 Task: Use Door Air Lock Closing Effect in this video Movie B.mp4
Action: Mouse moved to (351, 146)
Screenshot: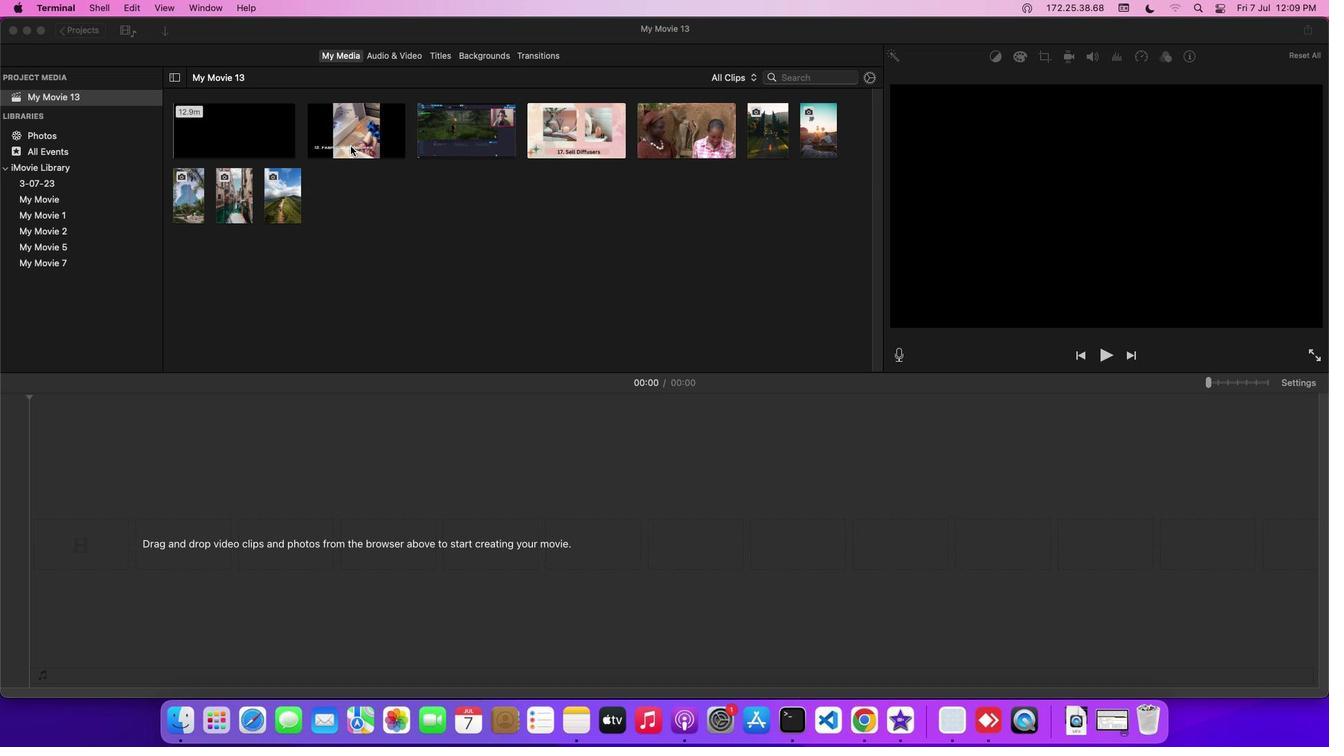 
Action: Mouse pressed left at (351, 146)
Screenshot: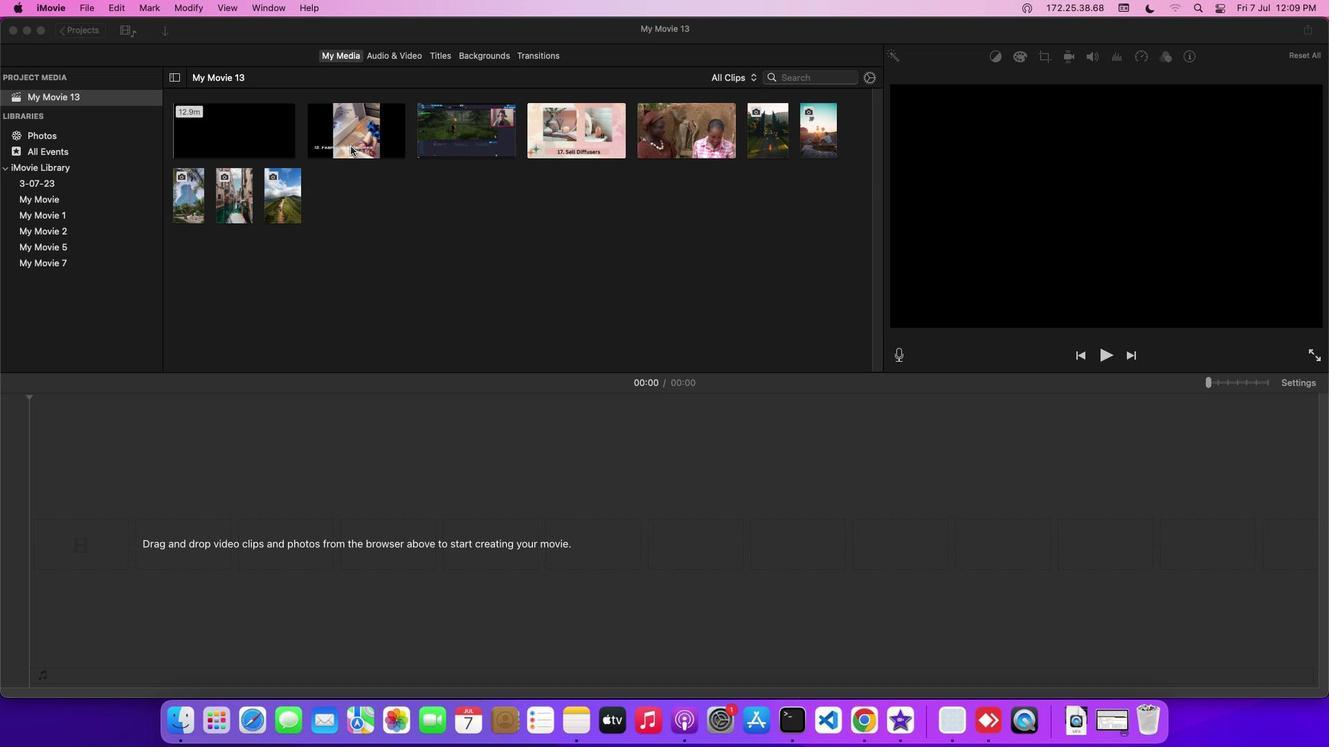 
Action: Mouse pressed left at (351, 146)
Screenshot: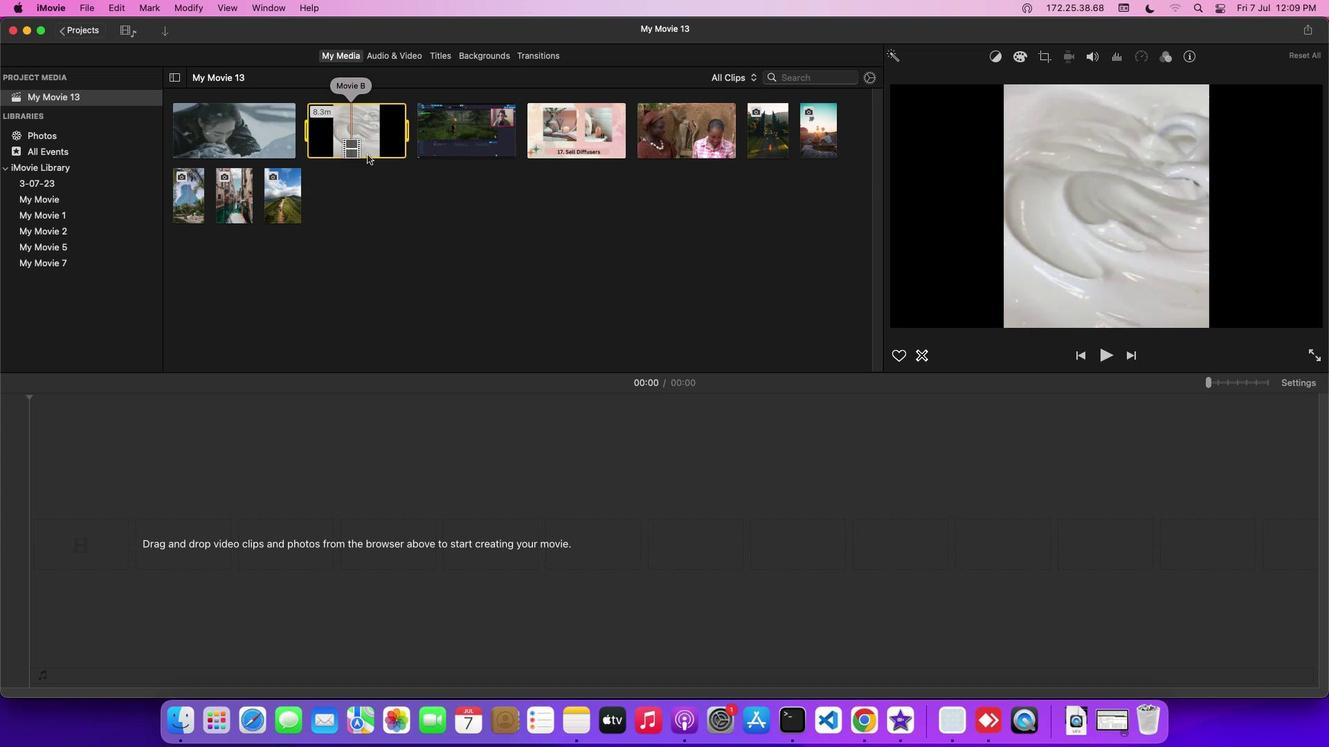 
Action: Mouse moved to (387, 55)
Screenshot: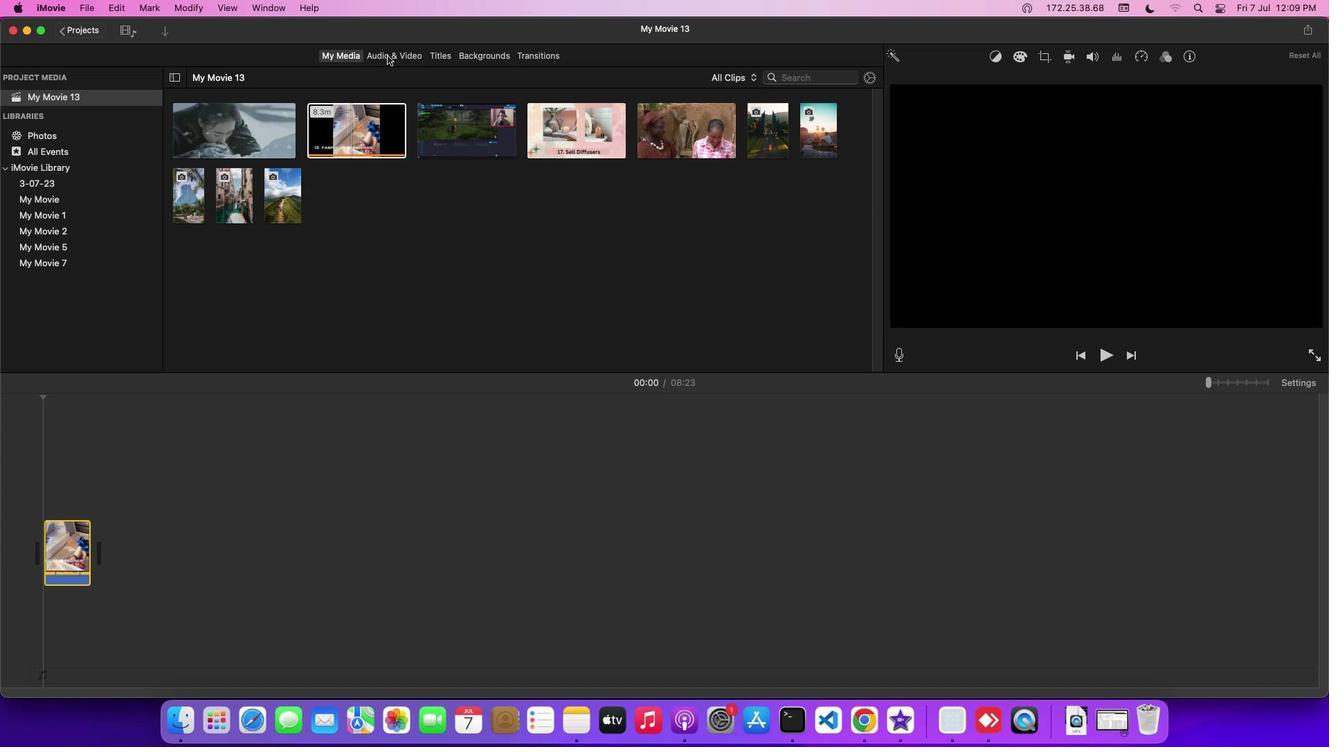 
Action: Mouse pressed left at (387, 55)
Screenshot: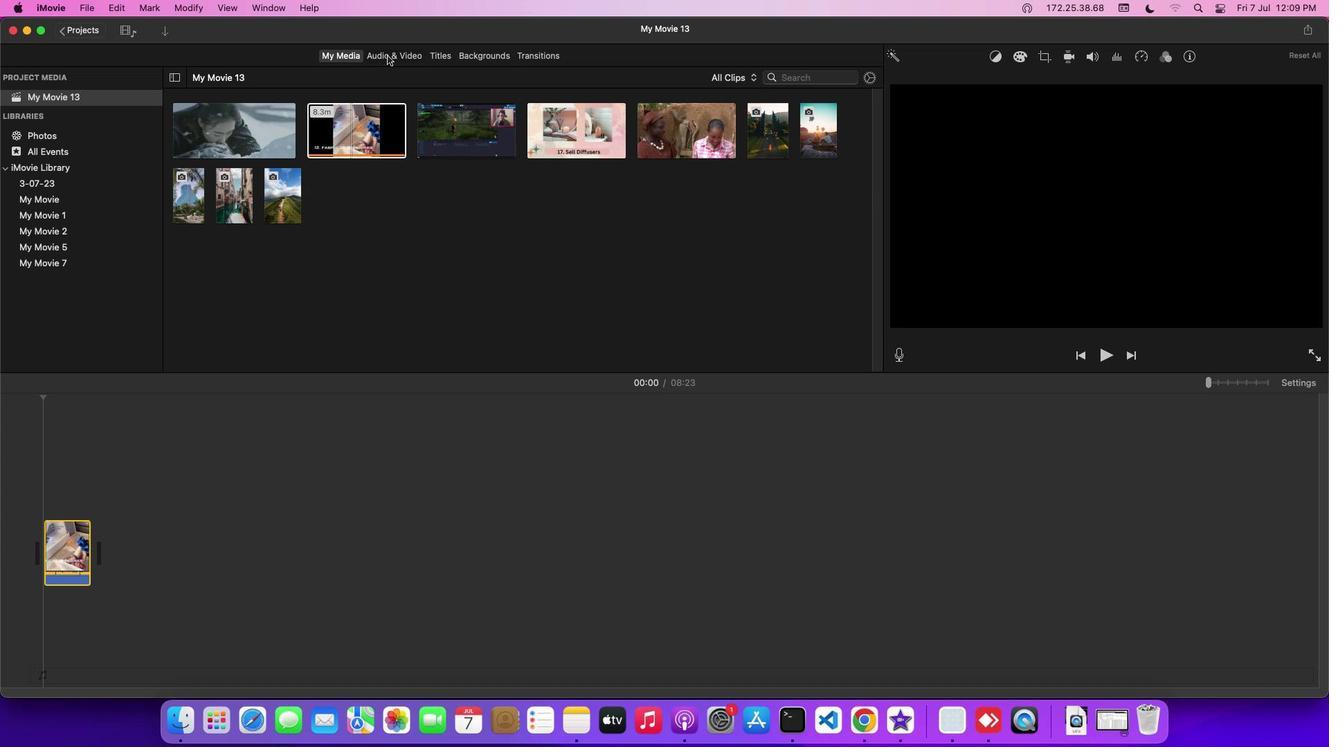 
Action: Mouse moved to (99, 129)
Screenshot: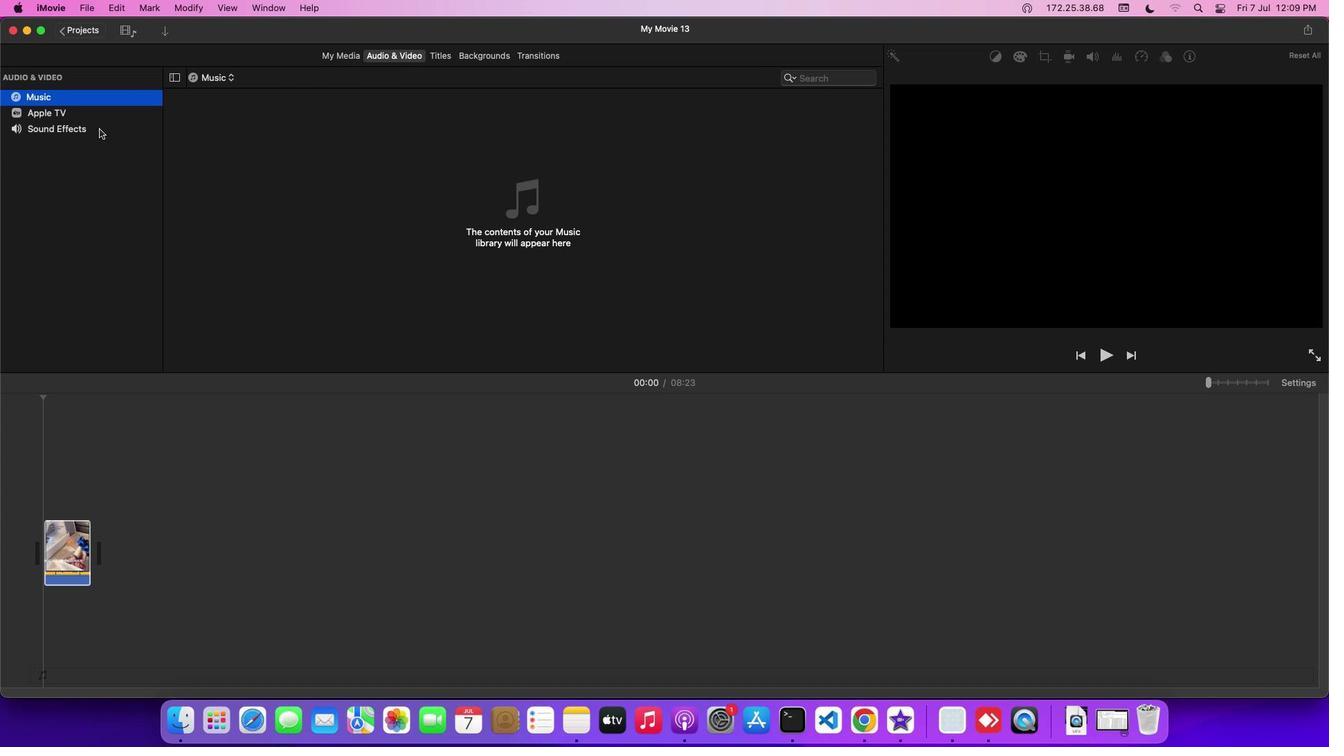 
Action: Mouse pressed left at (99, 129)
Screenshot: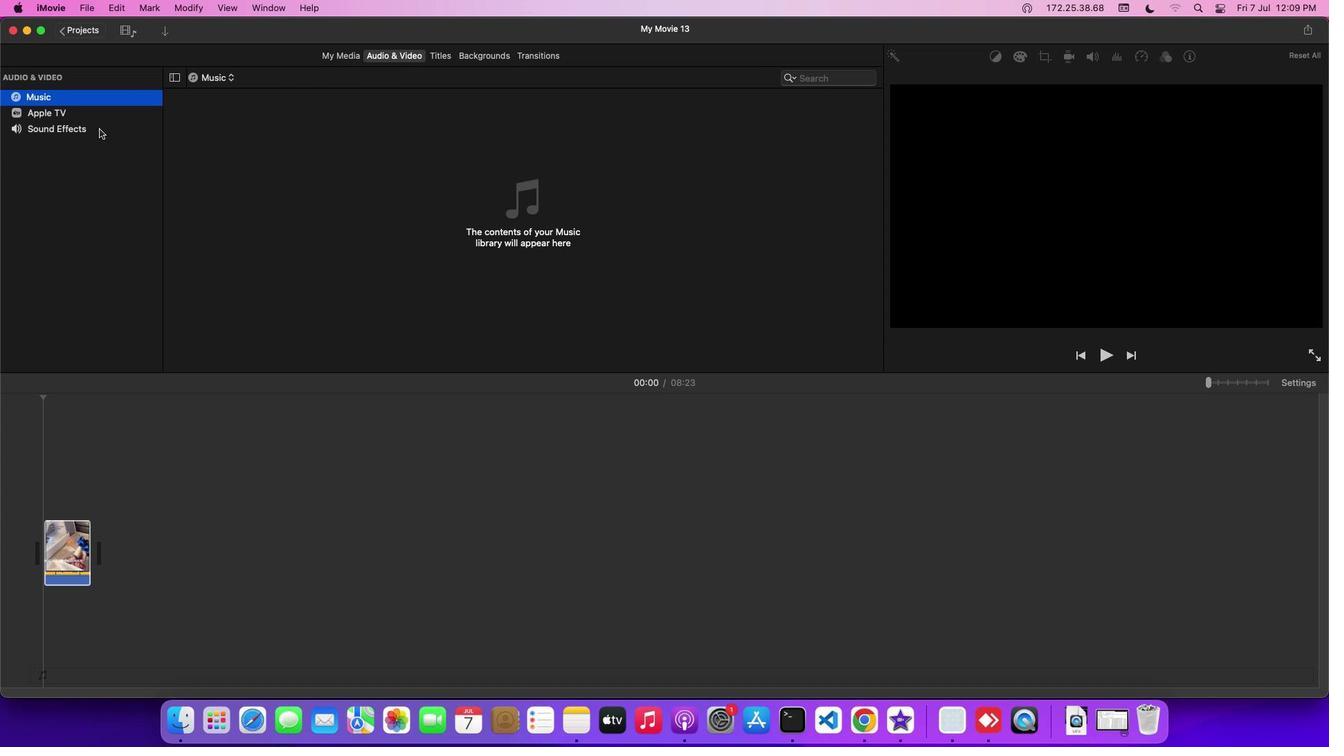 
Action: Mouse moved to (266, 243)
Screenshot: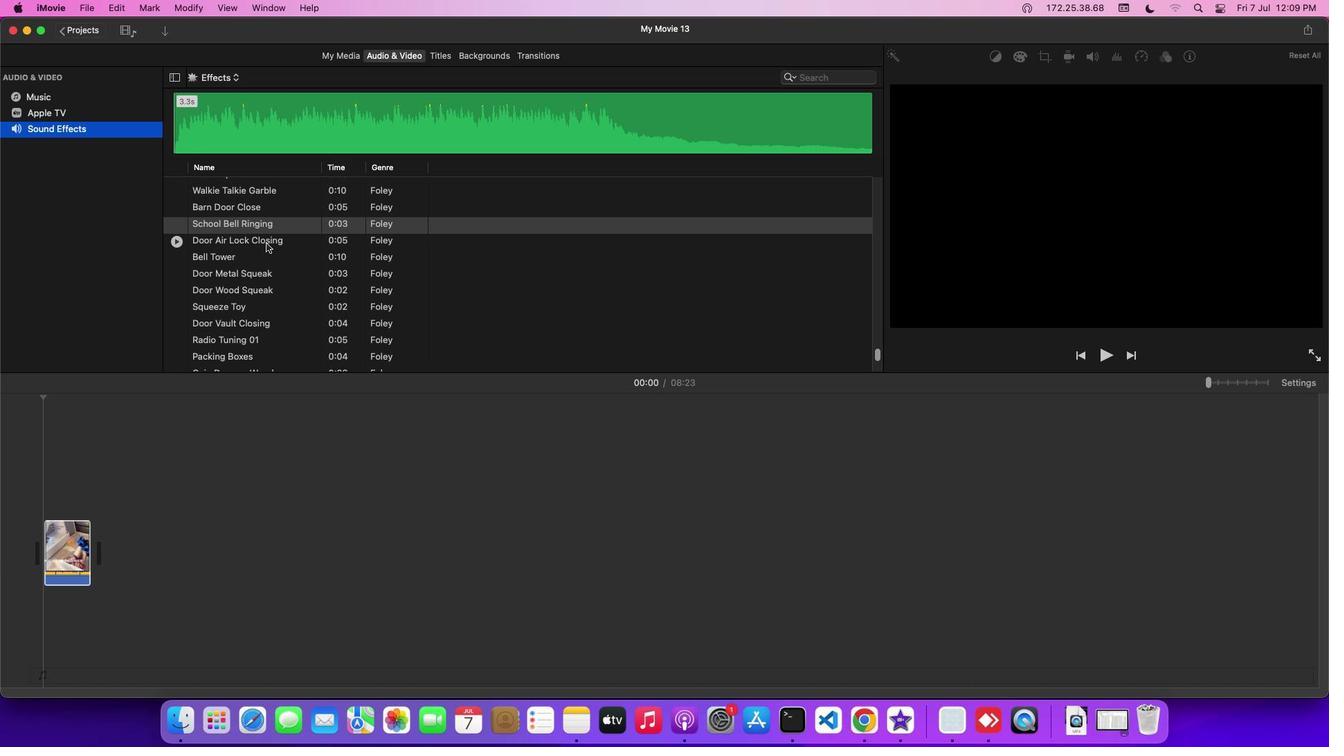 
Action: Mouse pressed left at (266, 243)
Screenshot: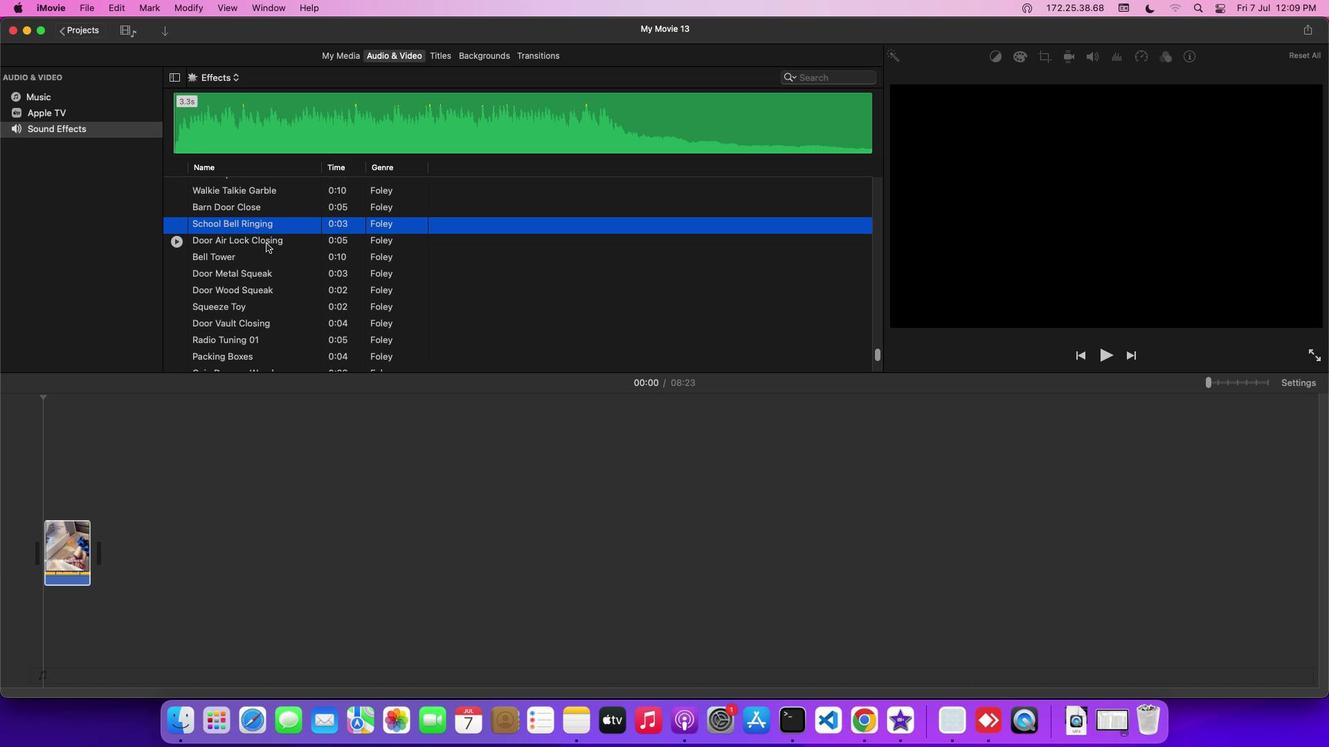 
Action: Mouse moved to (261, 243)
Screenshot: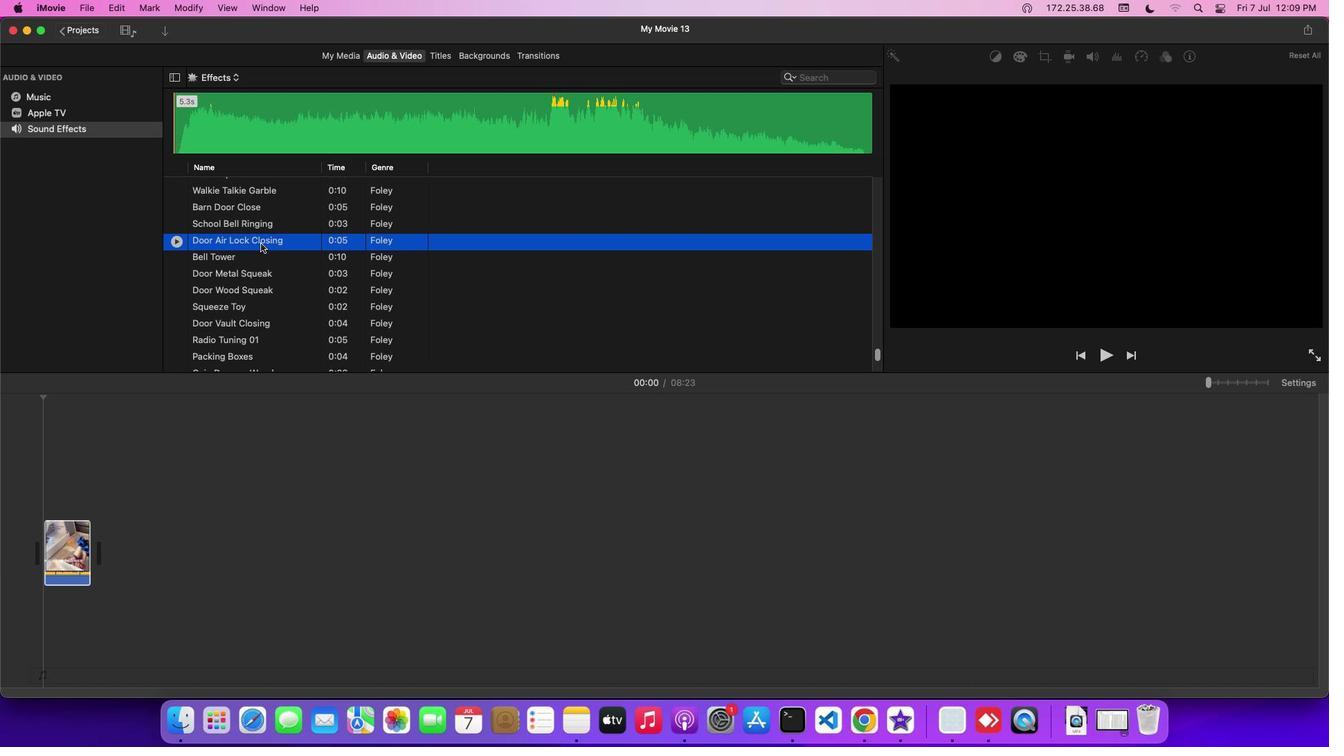 
Action: Mouse pressed left at (261, 243)
Screenshot: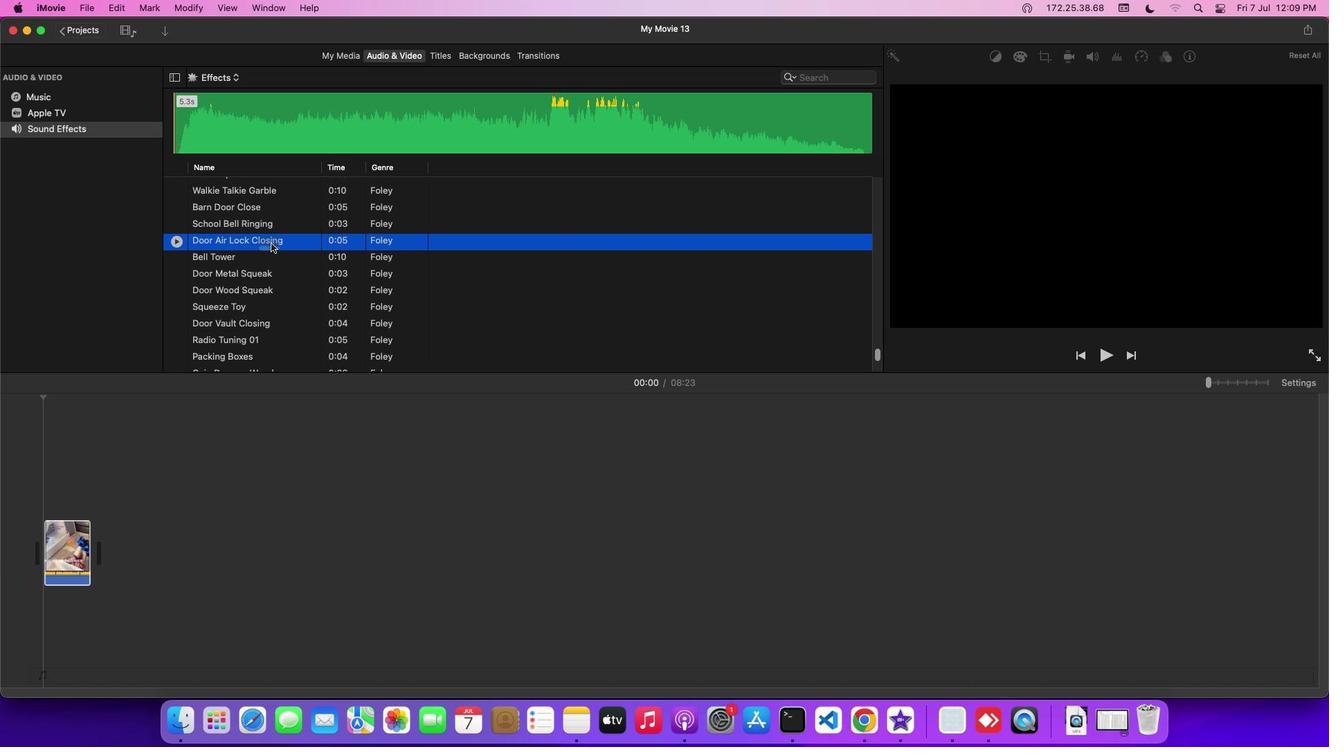 
Action: Mouse moved to (222, 520)
Screenshot: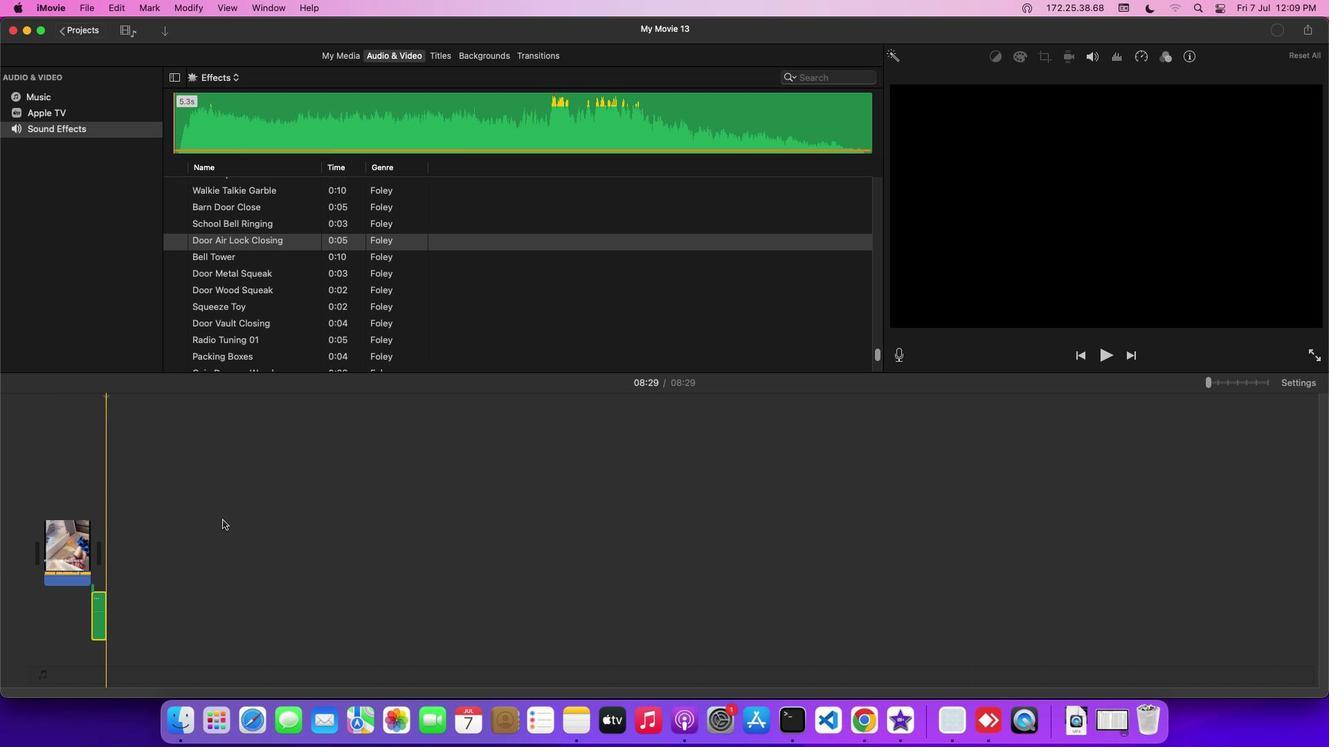 
